 Task: Create in the project XcelTech and in the Backlog issue 'Develop a new tool for automated testing of webhooks and APIs' a child issue 'Chatbot conversation user satisfaction analysis and reporting', and assign it to team member softage.1@softage.net.
Action: Mouse moved to (167, 49)
Screenshot: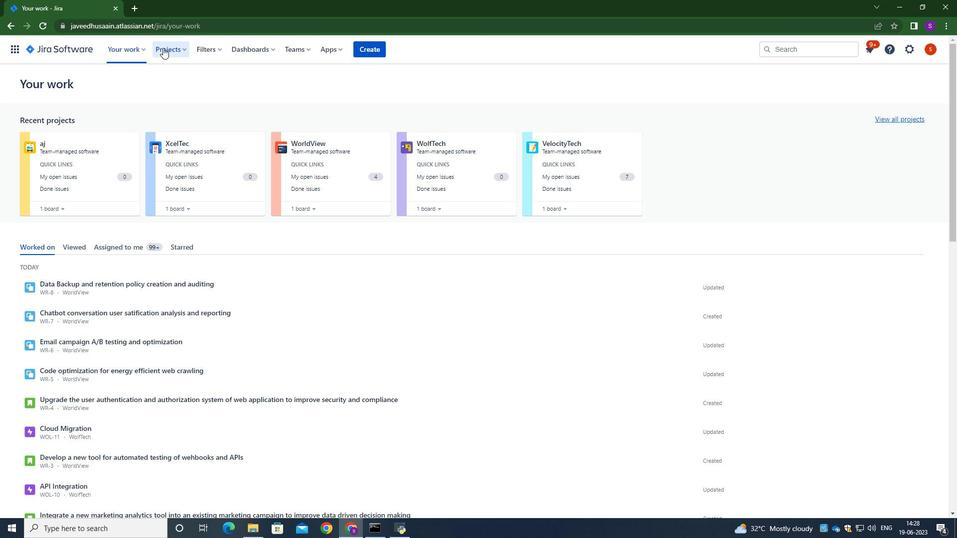 
Action: Mouse pressed left at (167, 49)
Screenshot: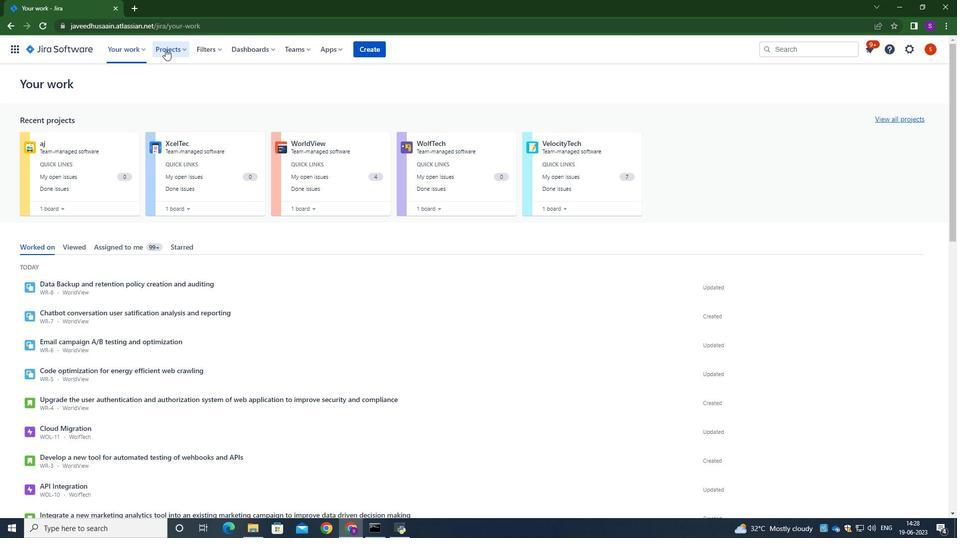 
Action: Mouse moved to (182, 100)
Screenshot: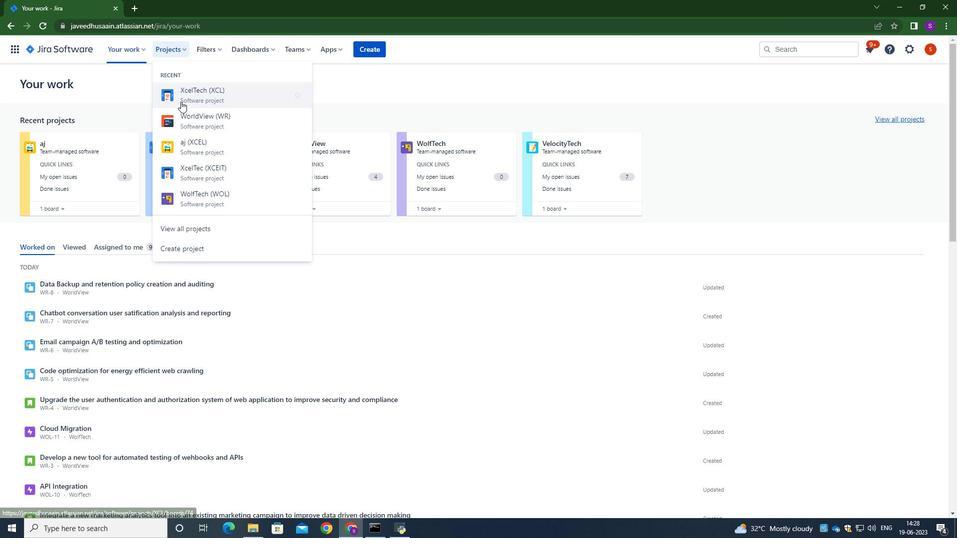 
Action: Mouse pressed left at (182, 100)
Screenshot: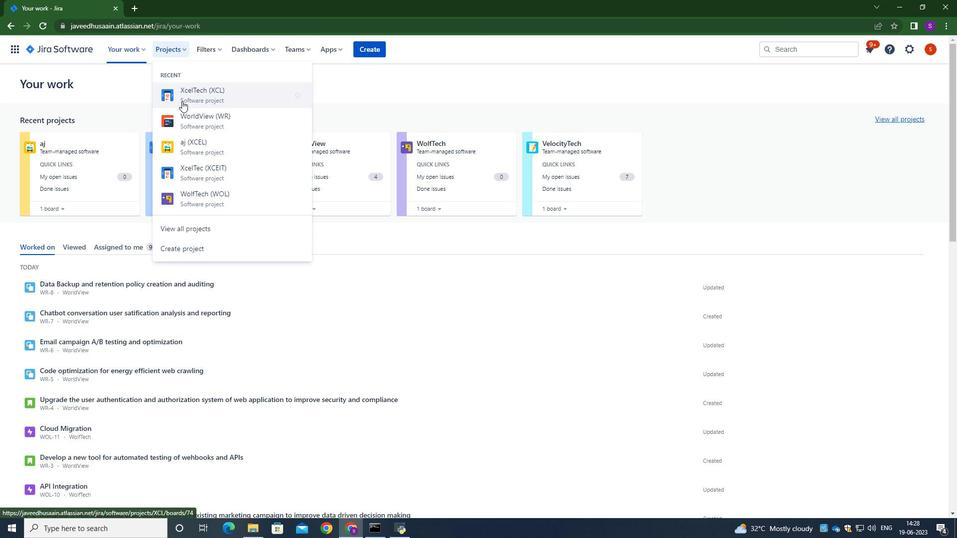 
Action: Mouse moved to (53, 157)
Screenshot: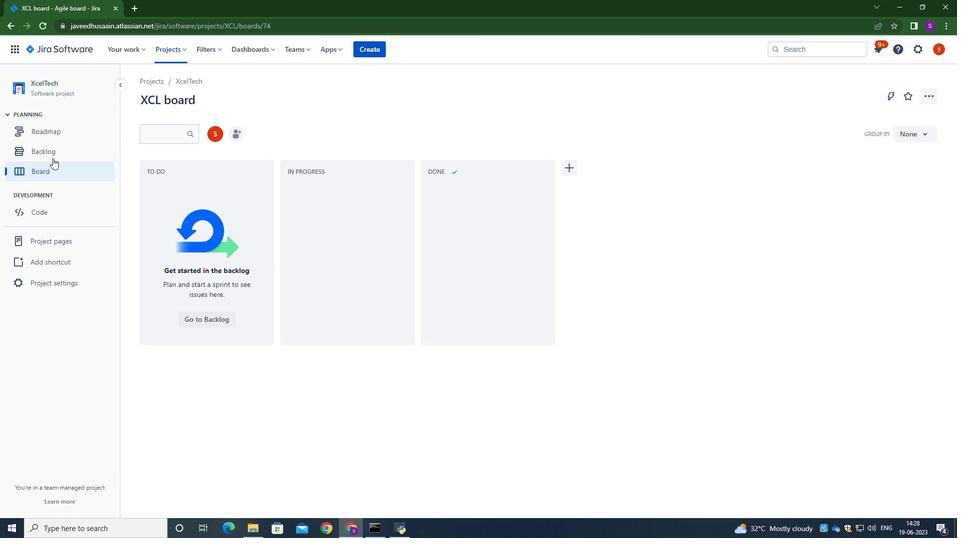 
Action: Mouse pressed left at (53, 157)
Screenshot: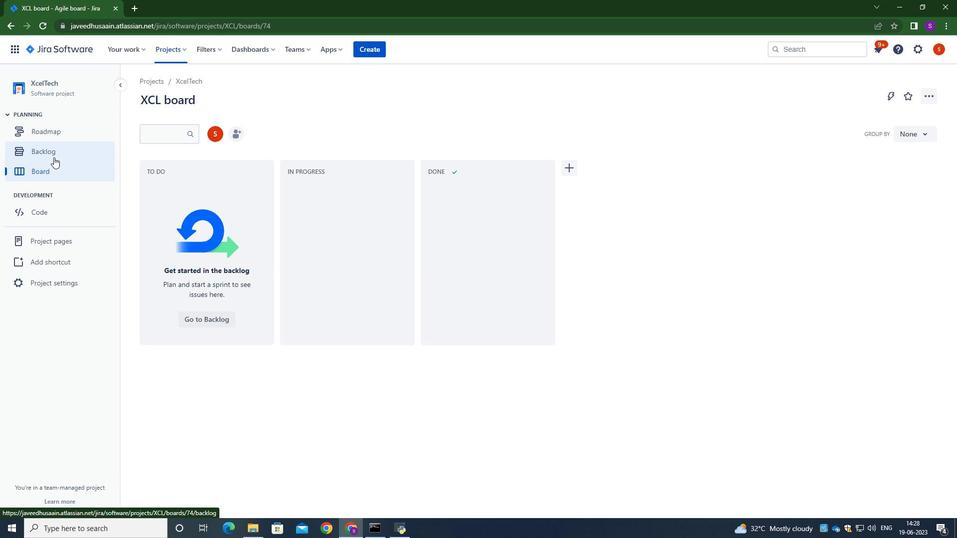 
Action: Mouse moved to (403, 180)
Screenshot: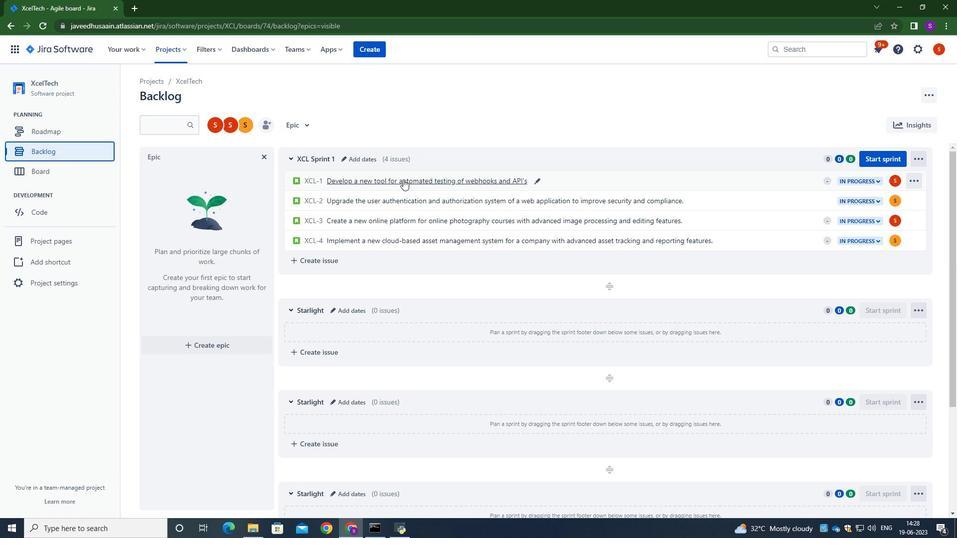 
Action: Mouse pressed left at (403, 180)
Screenshot: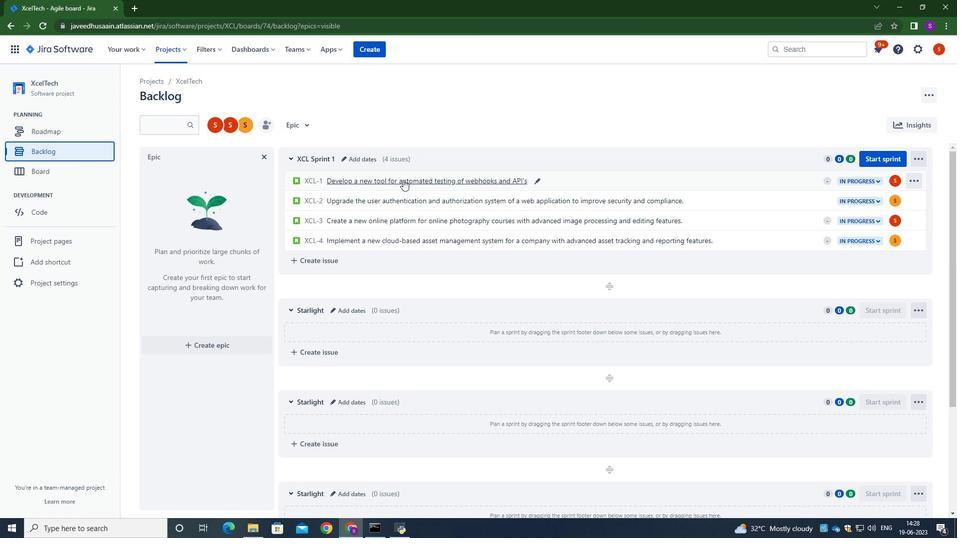 
Action: Mouse moved to (780, 215)
Screenshot: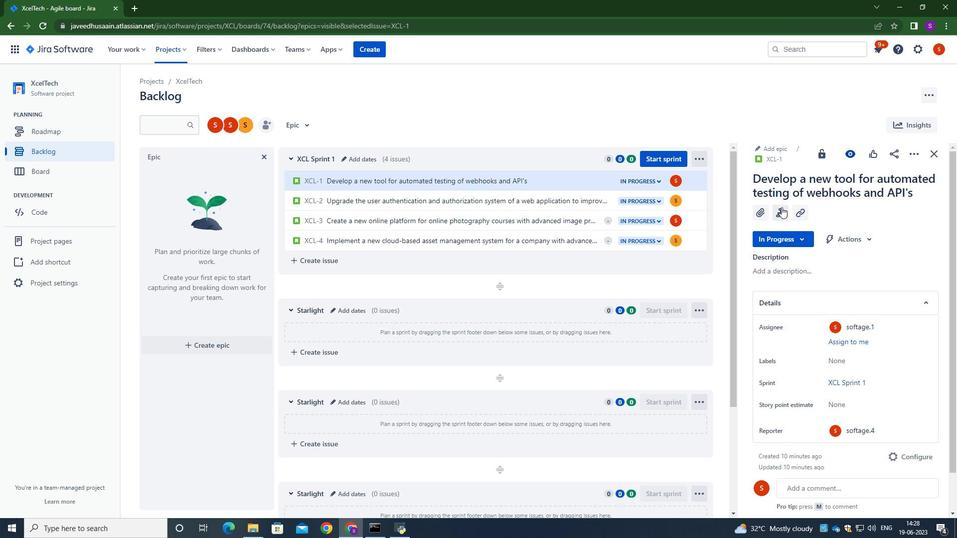 
Action: Mouse pressed left at (780, 215)
Screenshot: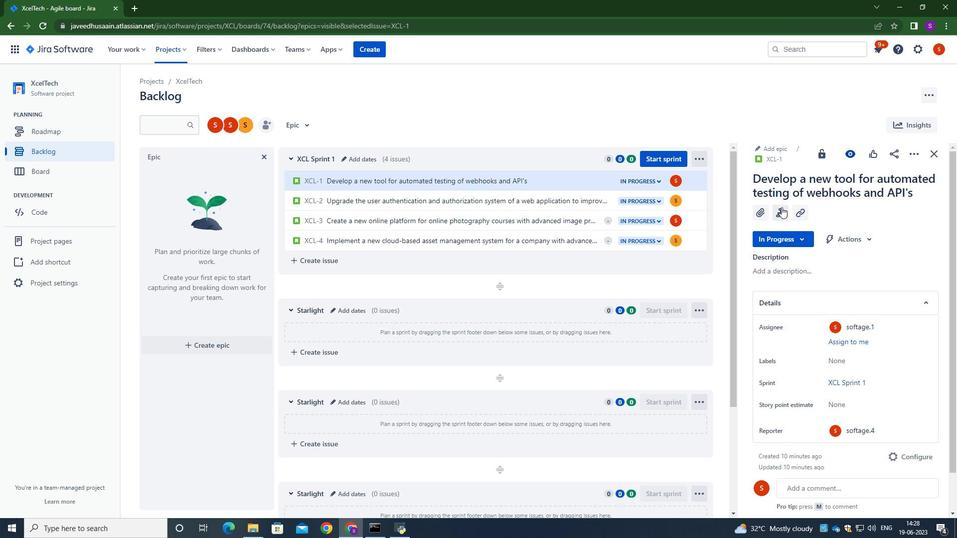 
Action: Mouse moved to (797, 315)
Screenshot: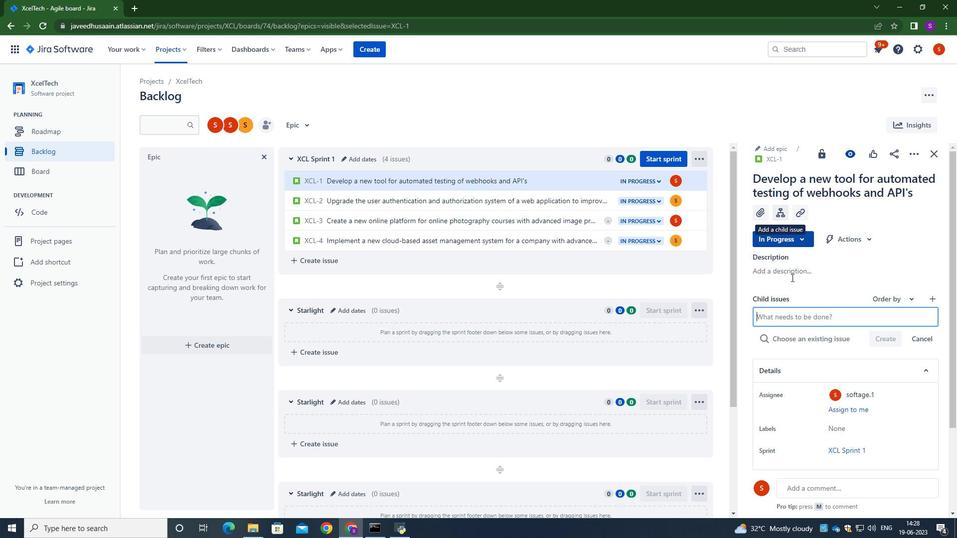 
Action: Mouse pressed left at (797, 315)
Screenshot: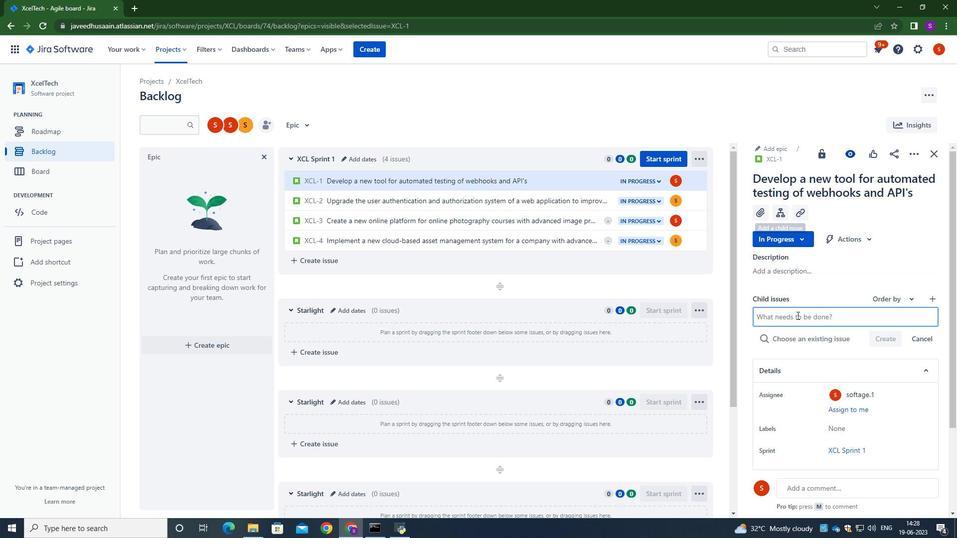 
Action: Key pressed <Key.caps_lock>C<Key.caps_lock>hatbot<Key.space>conversation<Key.space>user<Key.space>satisfaction<Key.space>analsis<Key.space><Key.backspace><Key.backspace><Key.backspace><Key.backspace>ysis<Key.space>and<Key.space>repot<Key.backspace>rting<Key.space>
Screenshot: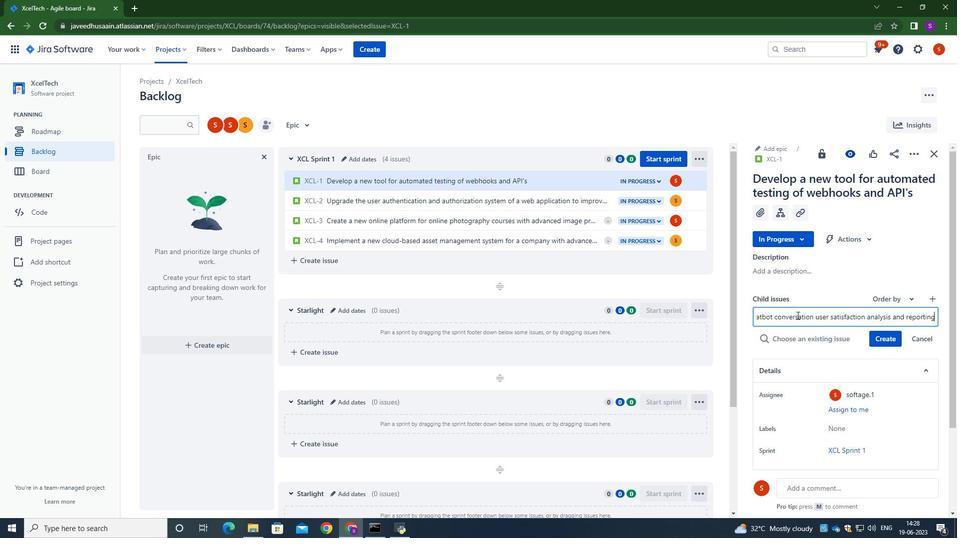 
Action: Mouse moved to (886, 337)
Screenshot: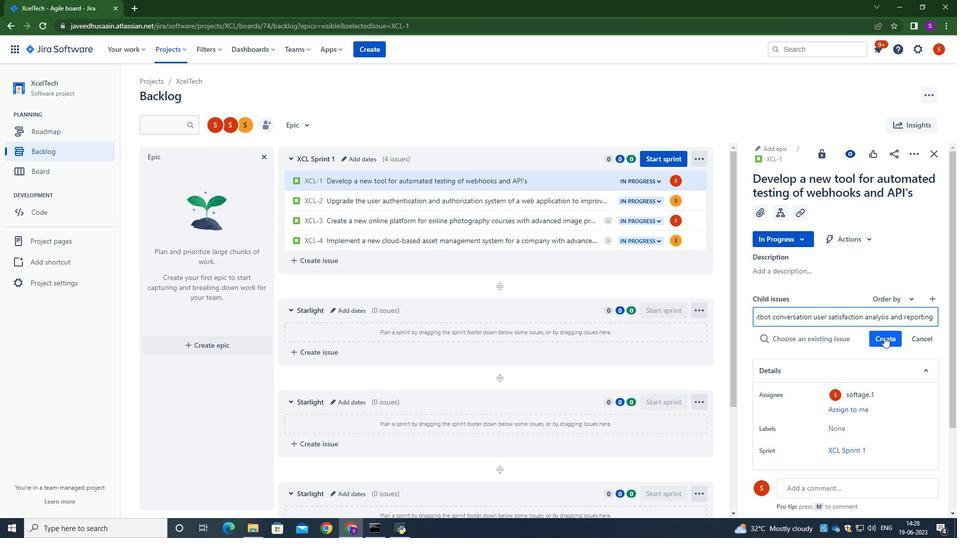 
Action: Mouse pressed left at (886, 337)
Screenshot: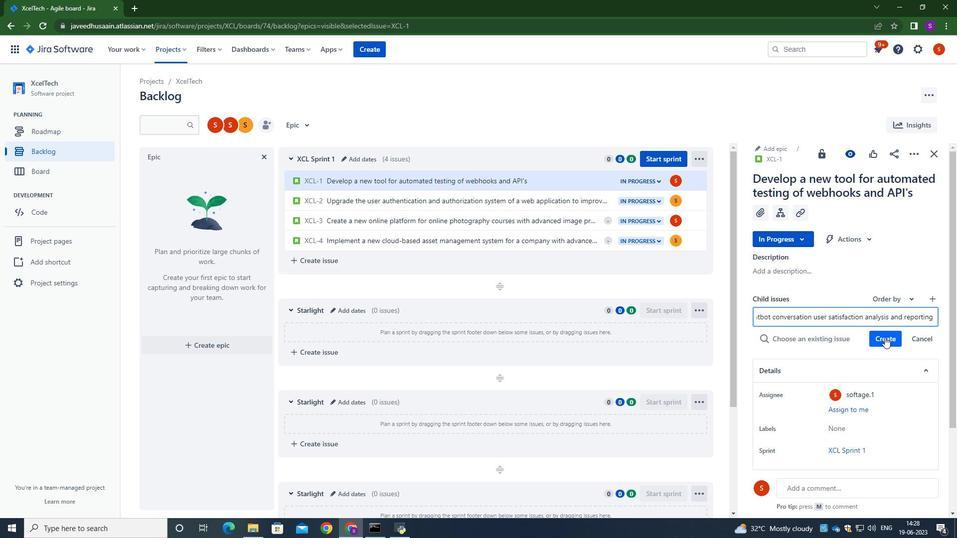 
Action: Mouse moved to (927, 322)
Screenshot: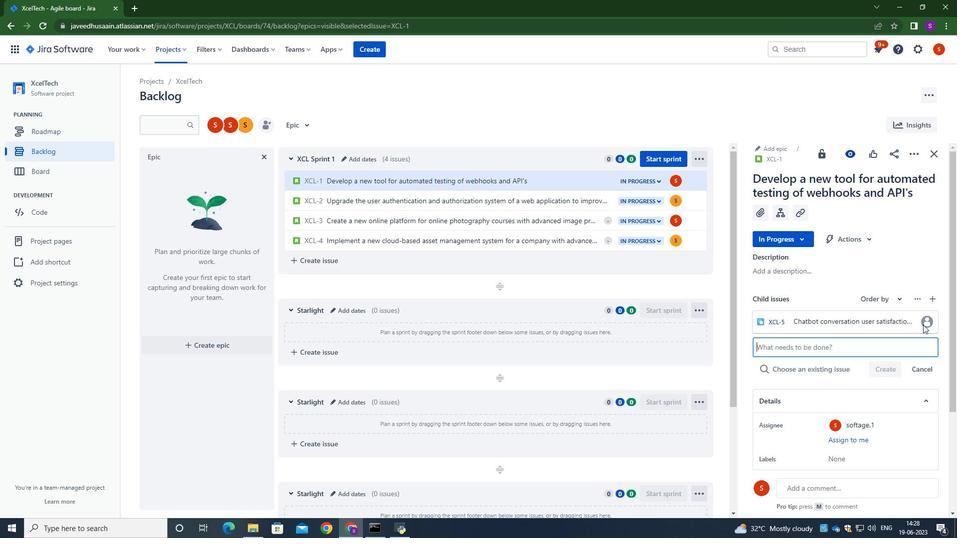 
Action: Mouse pressed left at (927, 322)
Screenshot: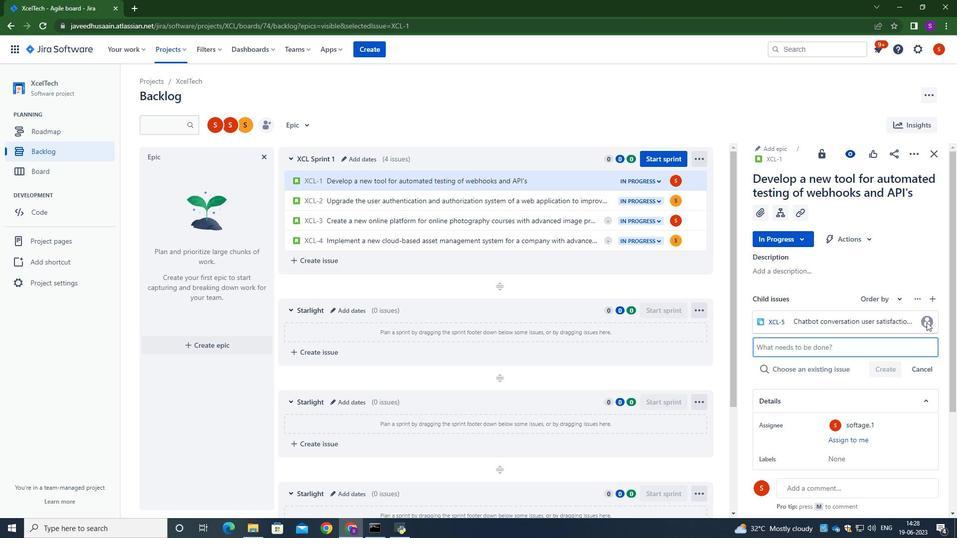 
Action: Mouse moved to (898, 262)
Screenshot: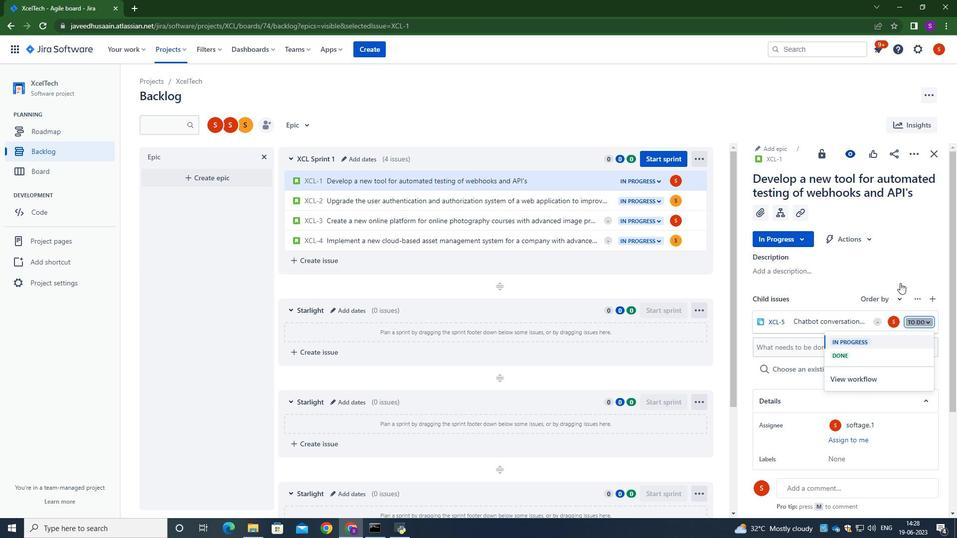 
Action: Mouse pressed left at (898, 262)
Screenshot: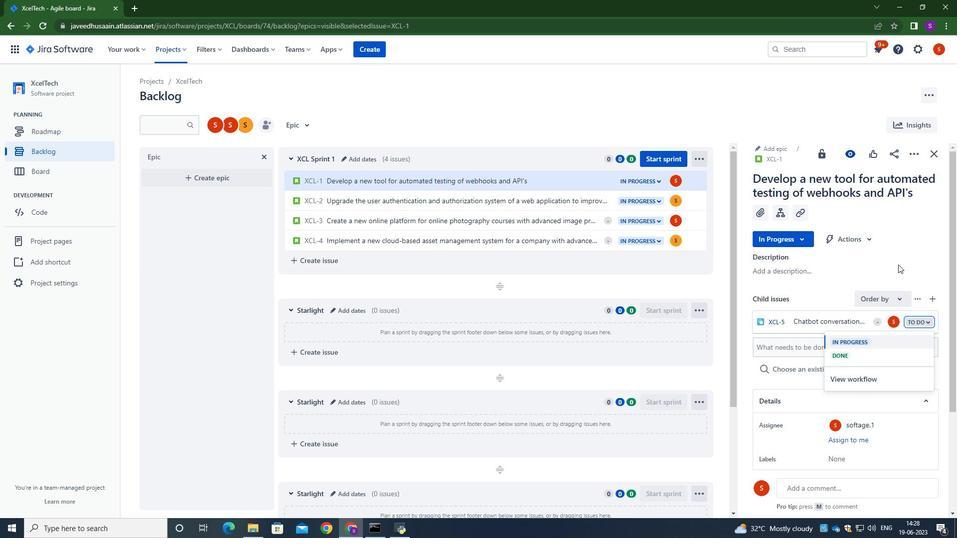 
Action: Mouse moved to (897, 319)
Screenshot: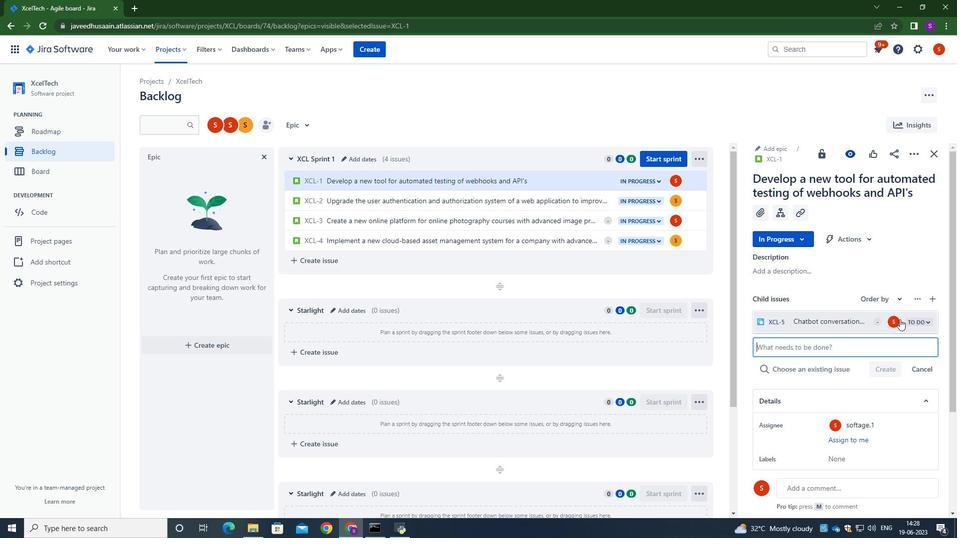 
Action: Mouse pressed left at (897, 319)
Screenshot: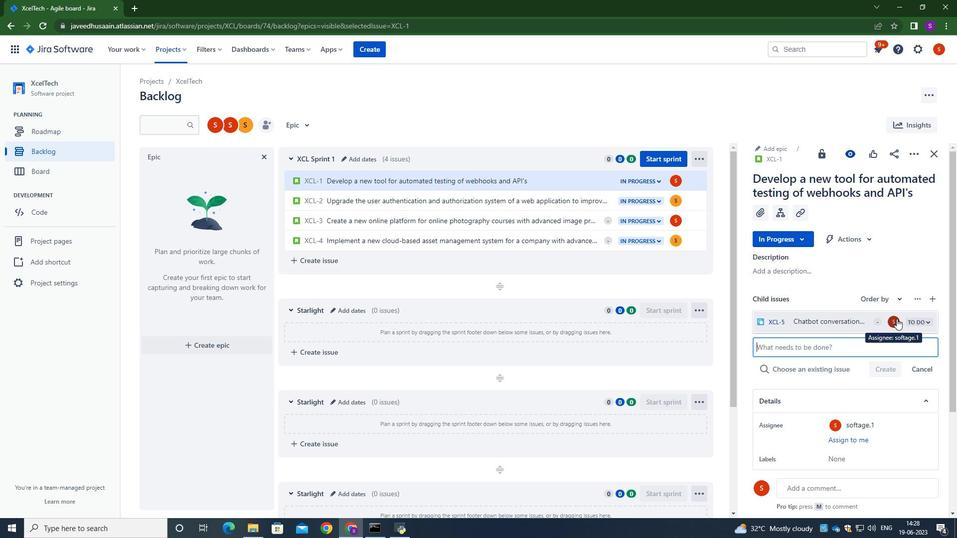 
Action: Key pressed softage.1<Key.shift>@softage.net
Screenshot: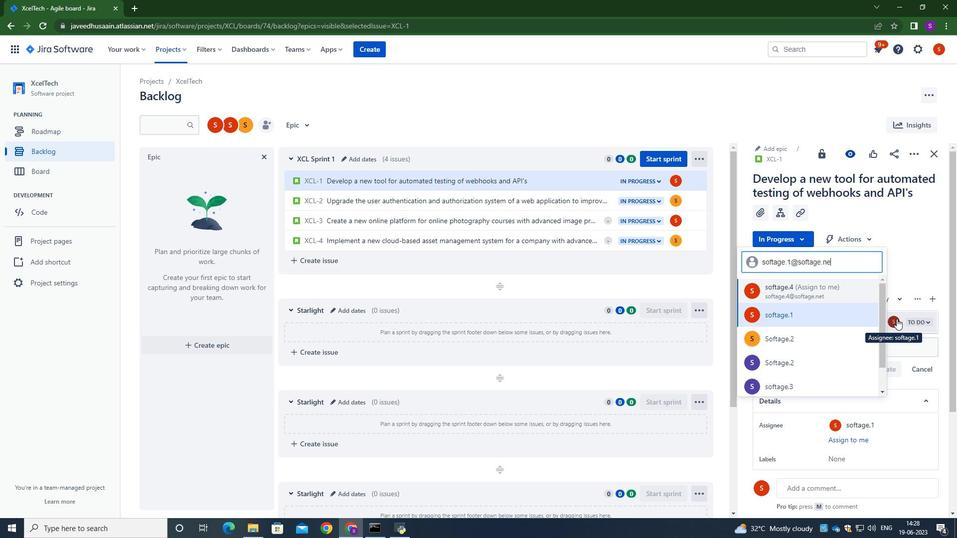 
Action: Mouse moved to (807, 325)
Screenshot: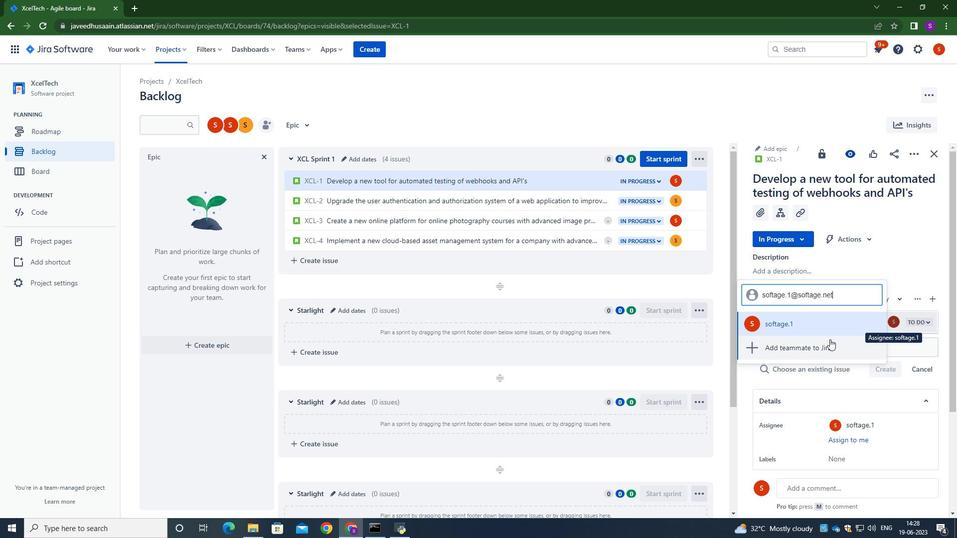 
Action: Mouse pressed left at (807, 325)
Screenshot: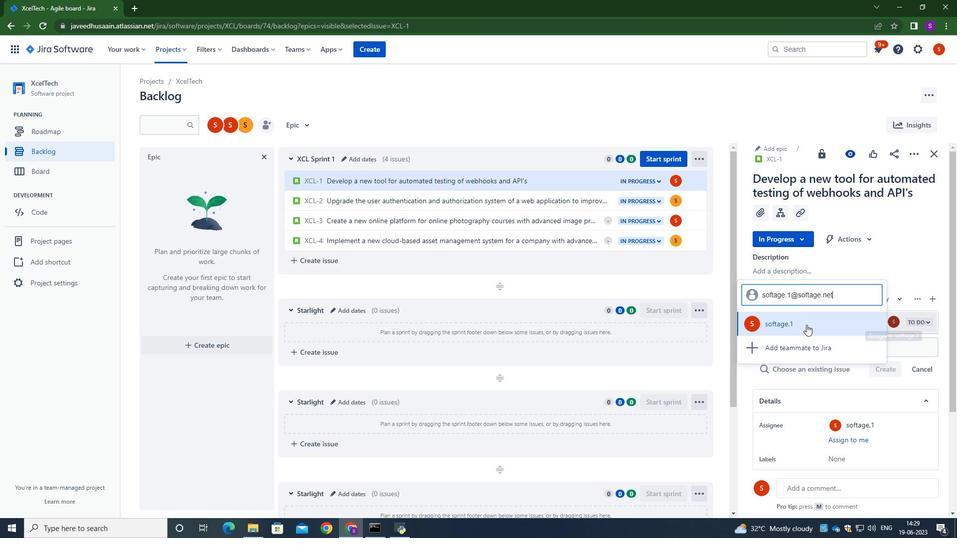
Action: Mouse moved to (895, 324)
Screenshot: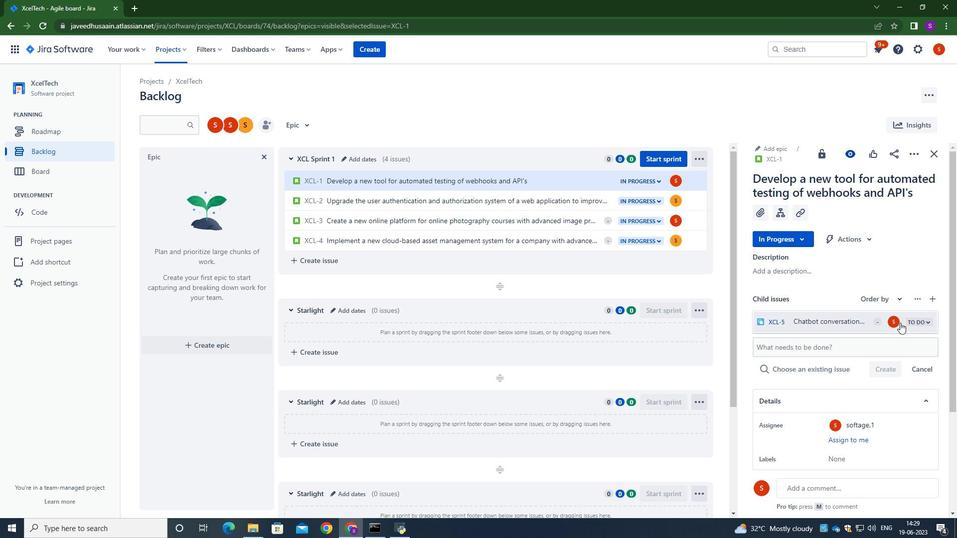 
Action: Mouse pressed left at (895, 324)
Screenshot: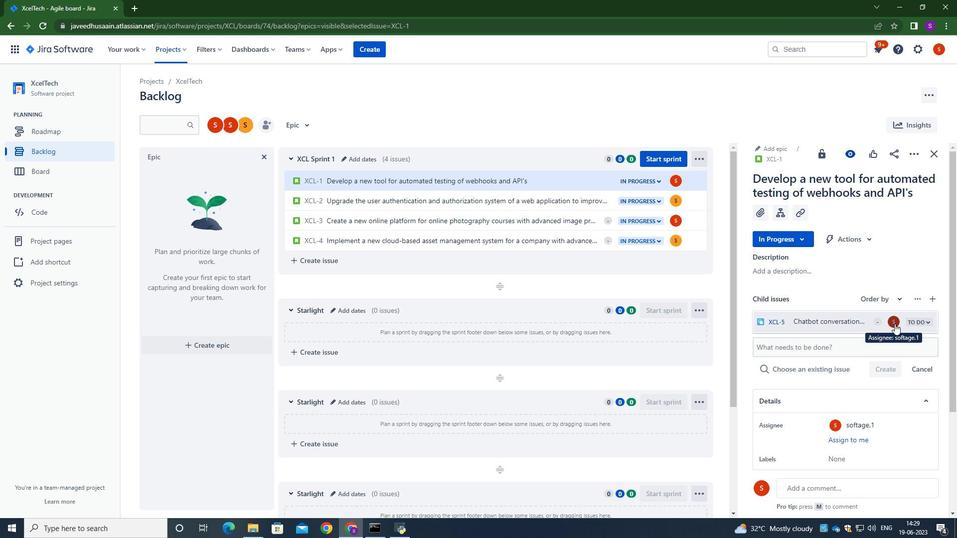 
Action: Mouse moved to (819, 259)
Screenshot: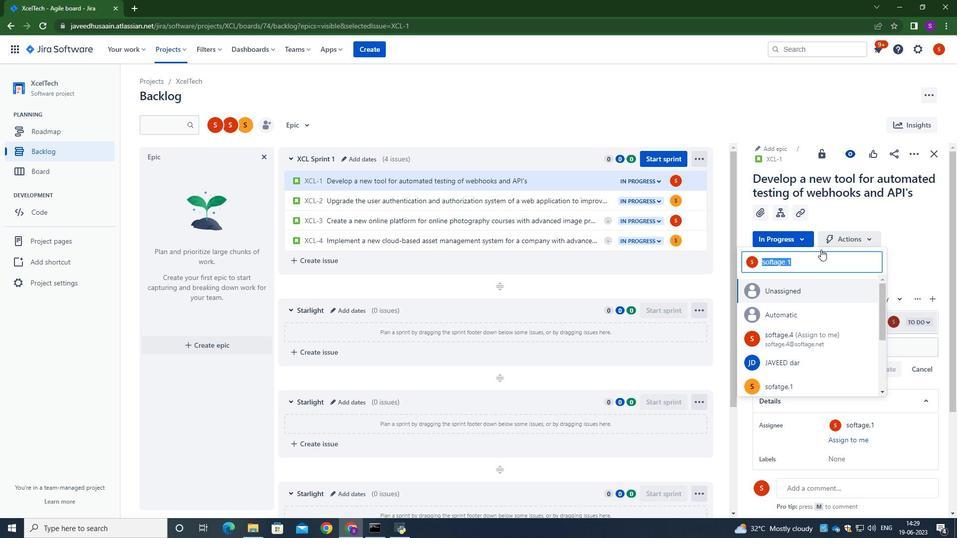 
Action: Key pressed softage.1<Key.shift>@softage.net
Screenshot: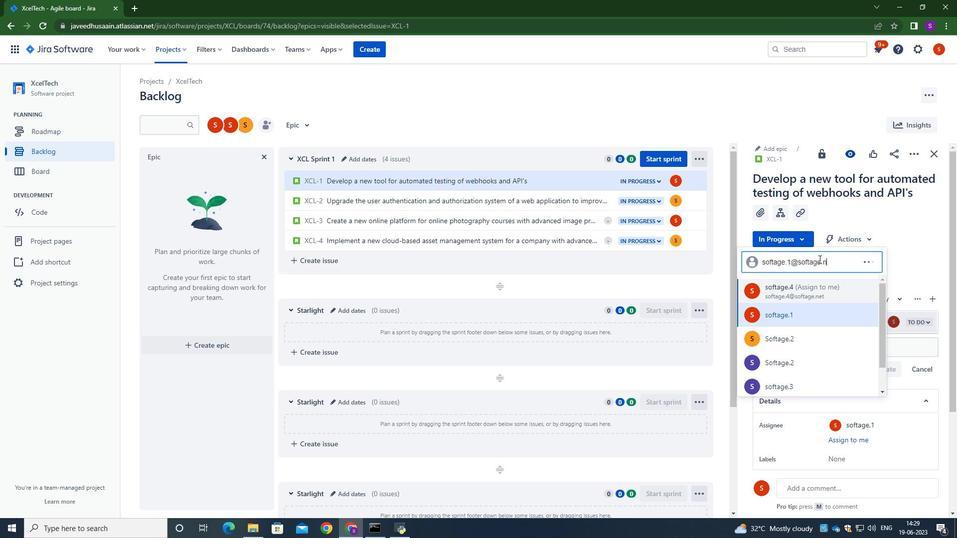 
Action: Mouse moved to (797, 330)
Screenshot: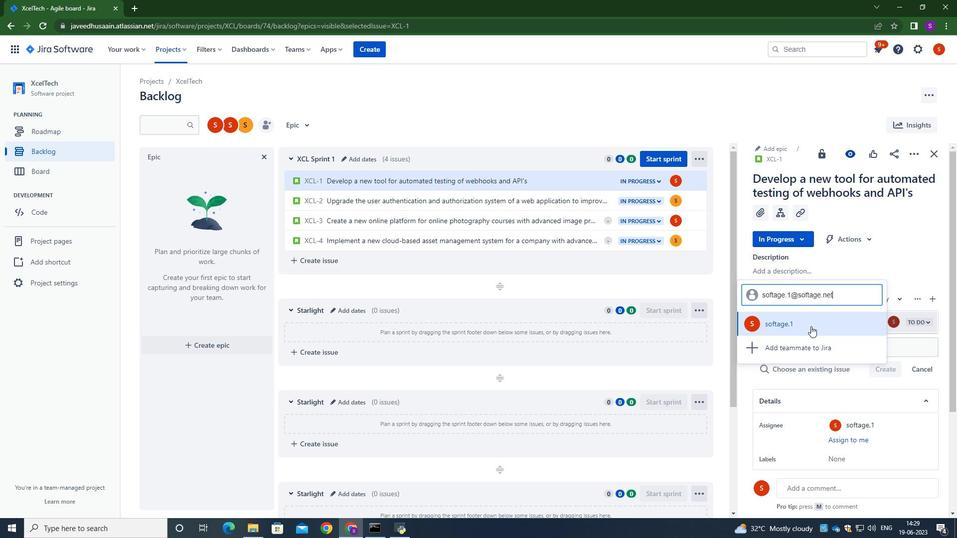 
Action: Mouse pressed left at (797, 330)
Screenshot: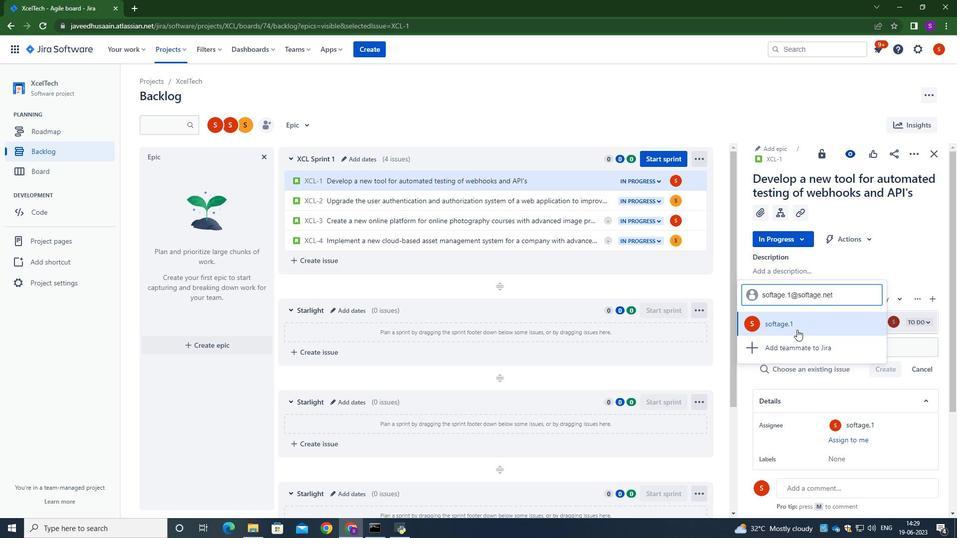 
Action: Mouse moved to (865, 245)
Screenshot: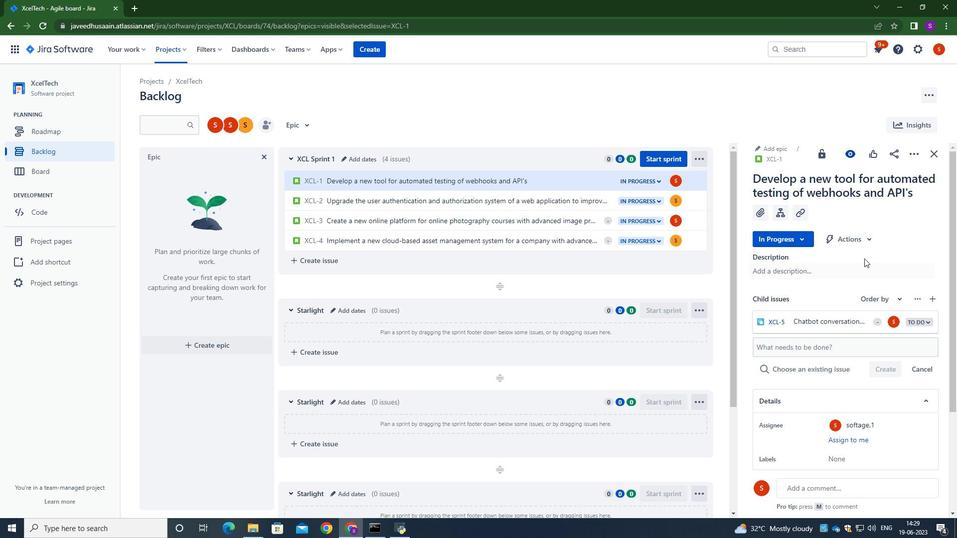 
Action: Mouse pressed left at (865, 245)
Screenshot: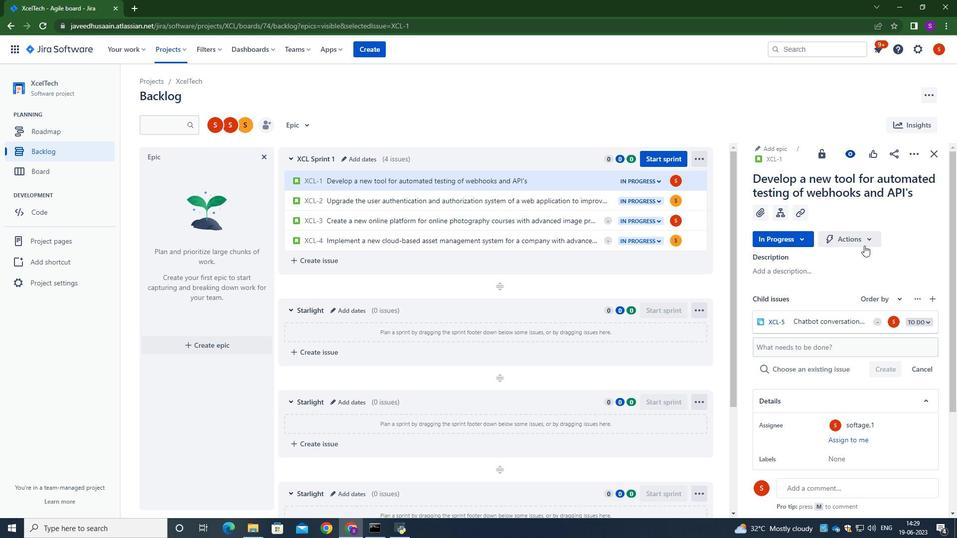 
Action: Mouse moved to (912, 244)
Screenshot: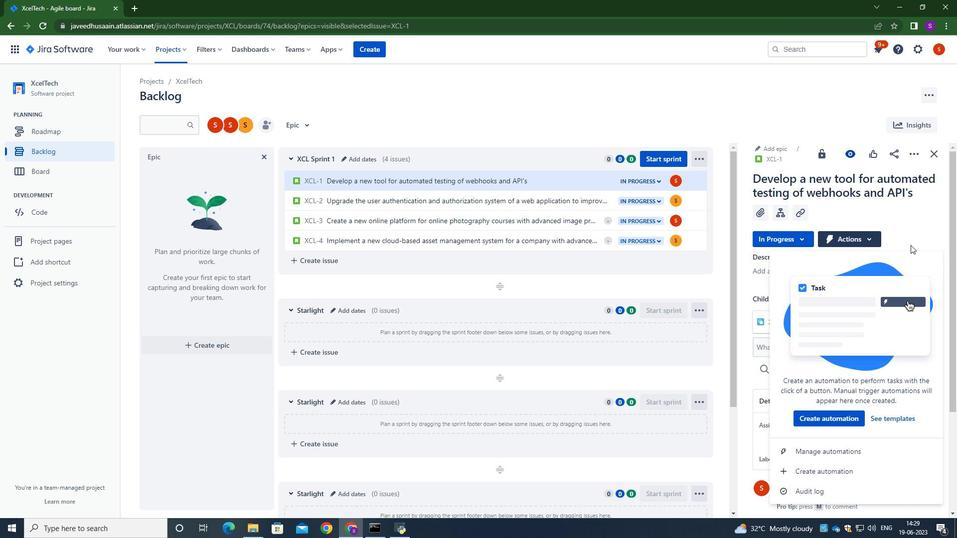 
Action: Mouse pressed left at (912, 244)
Screenshot: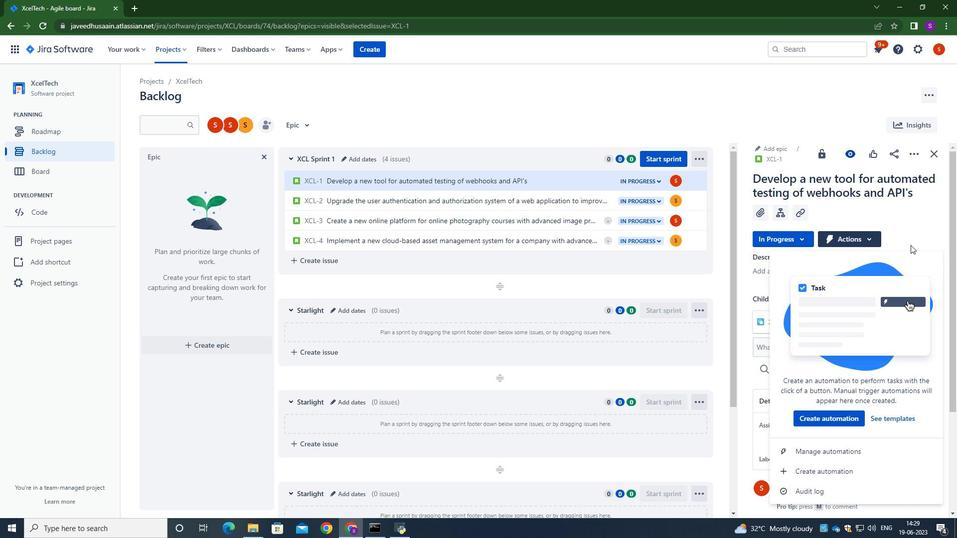 
